 Task: Clear the cached images from last hour.
Action: Mouse moved to (1397, 42)
Screenshot: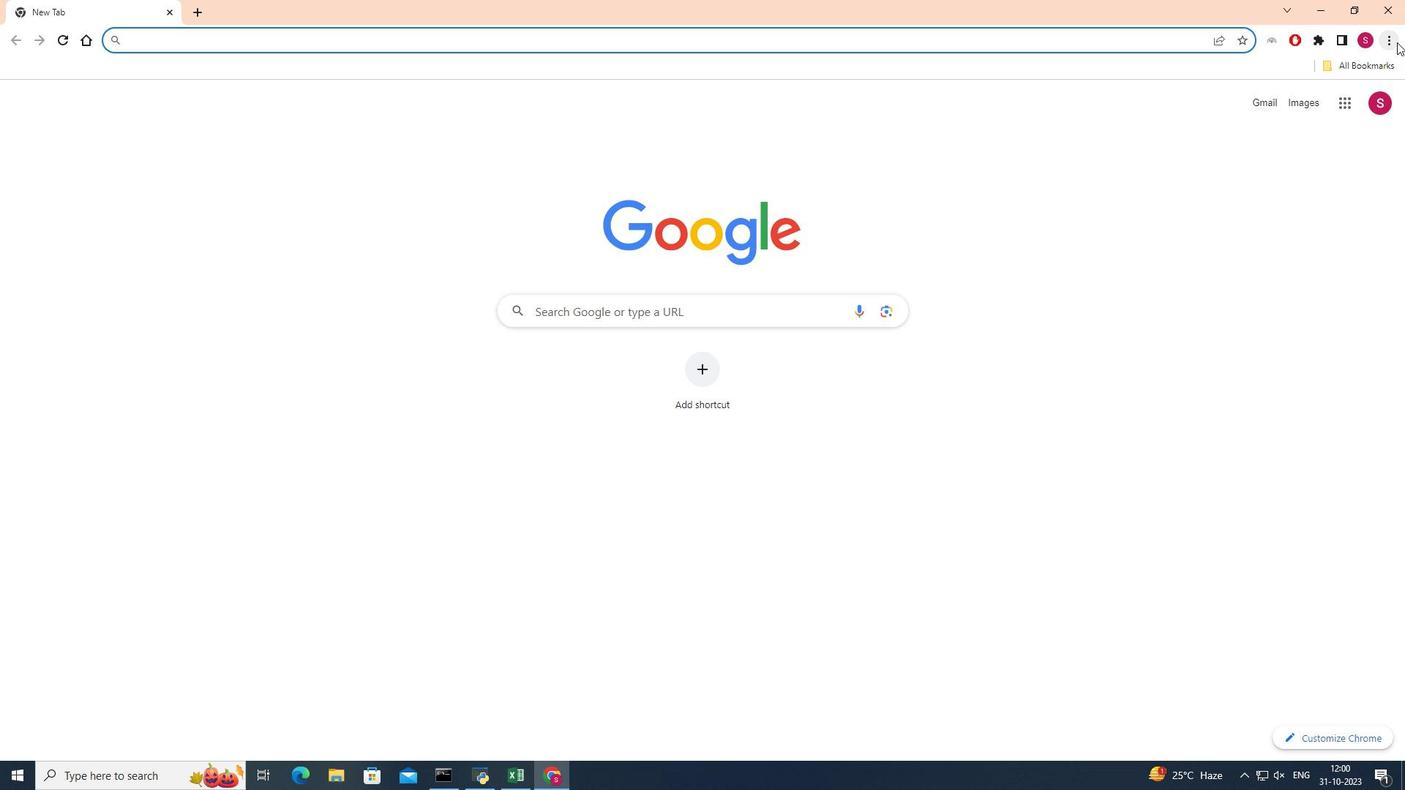 
Action: Mouse pressed left at (1397, 42)
Screenshot: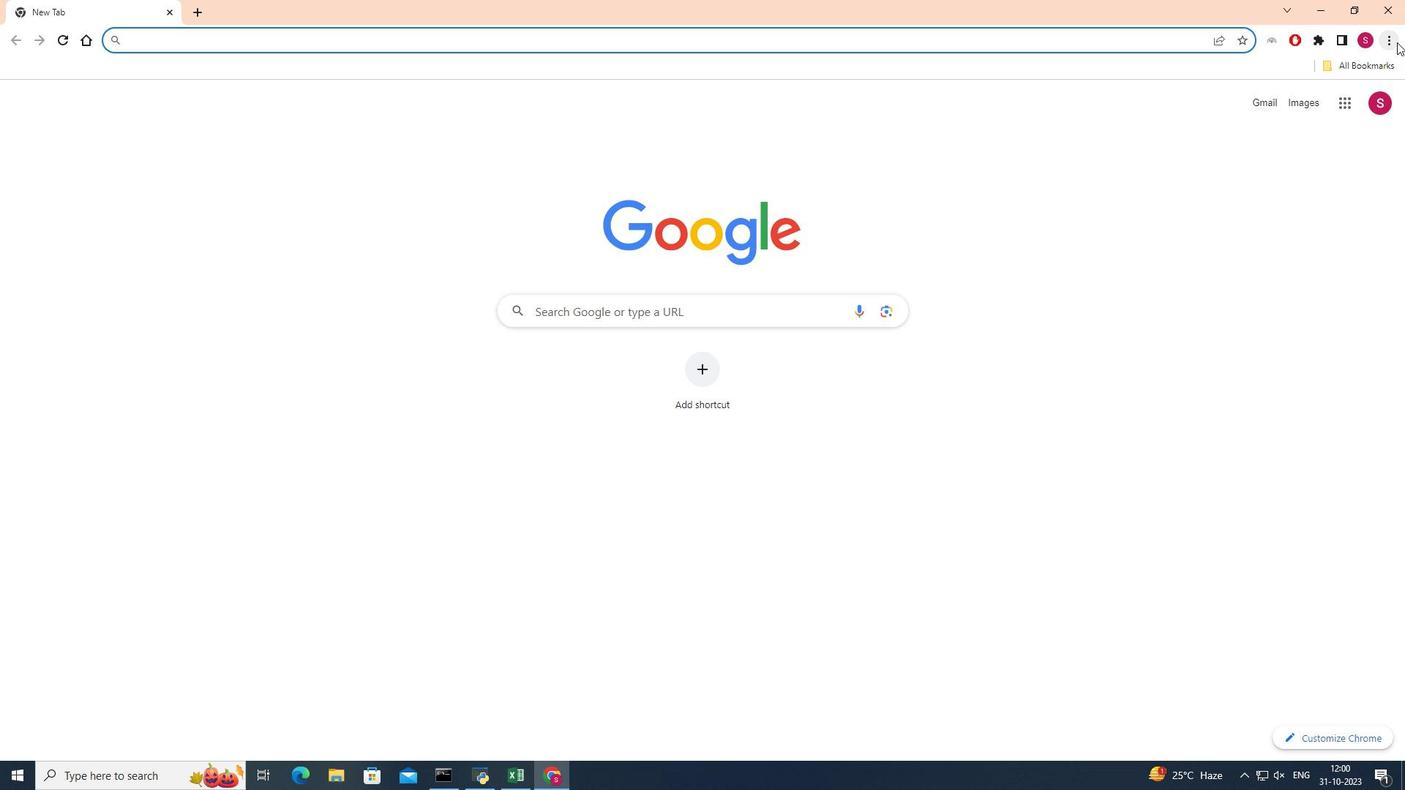 
Action: Mouse moved to (1241, 111)
Screenshot: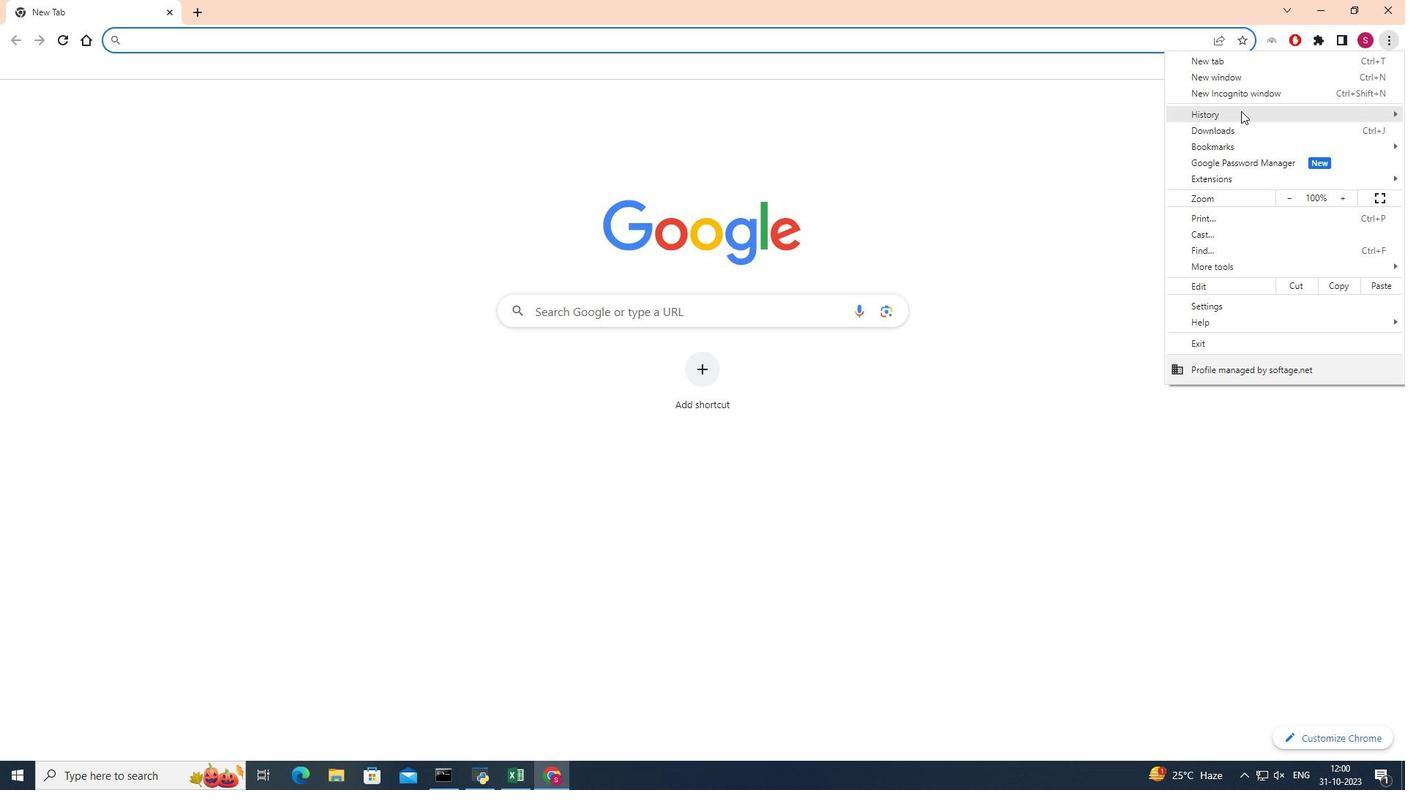 
Action: Mouse pressed left at (1241, 111)
Screenshot: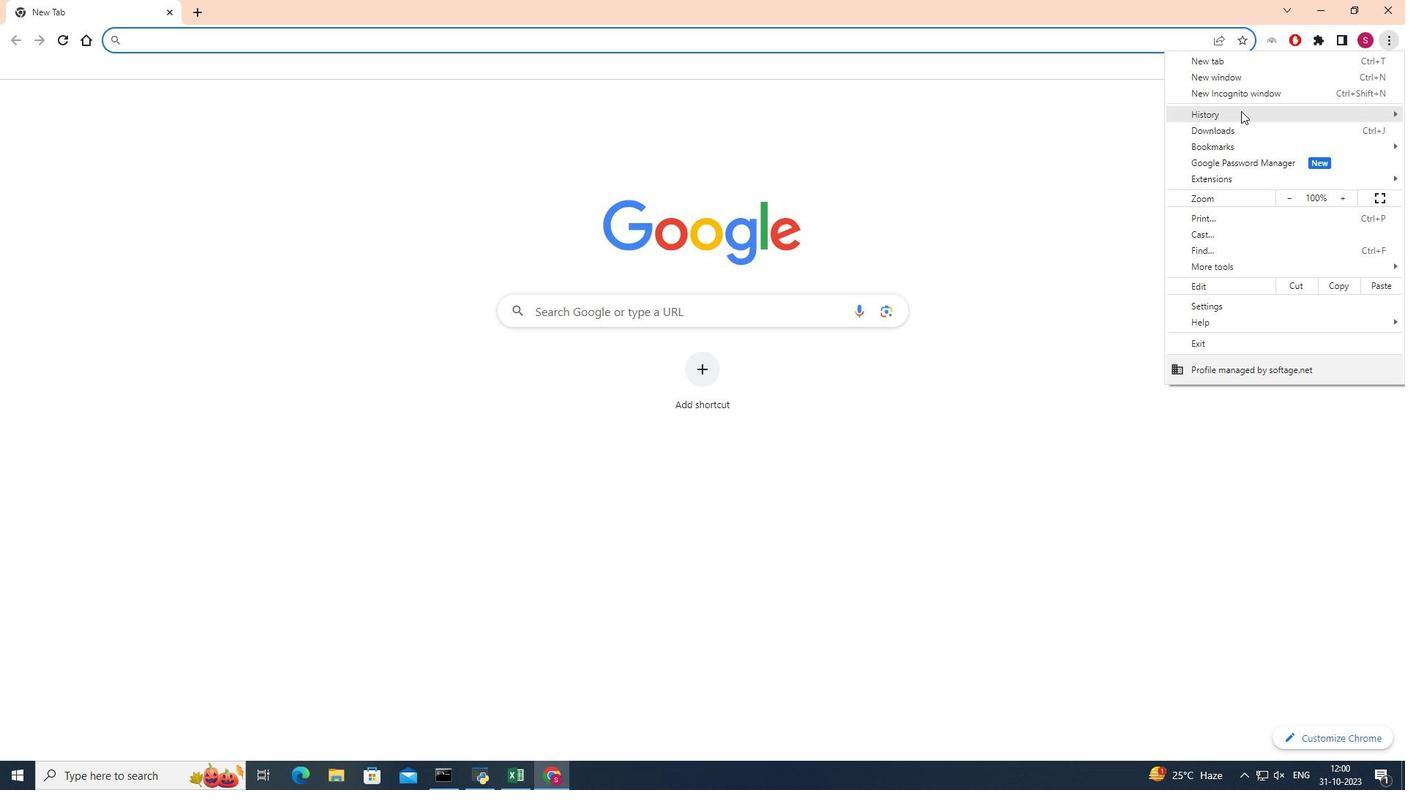 
Action: Mouse moved to (1019, 113)
Screenshot: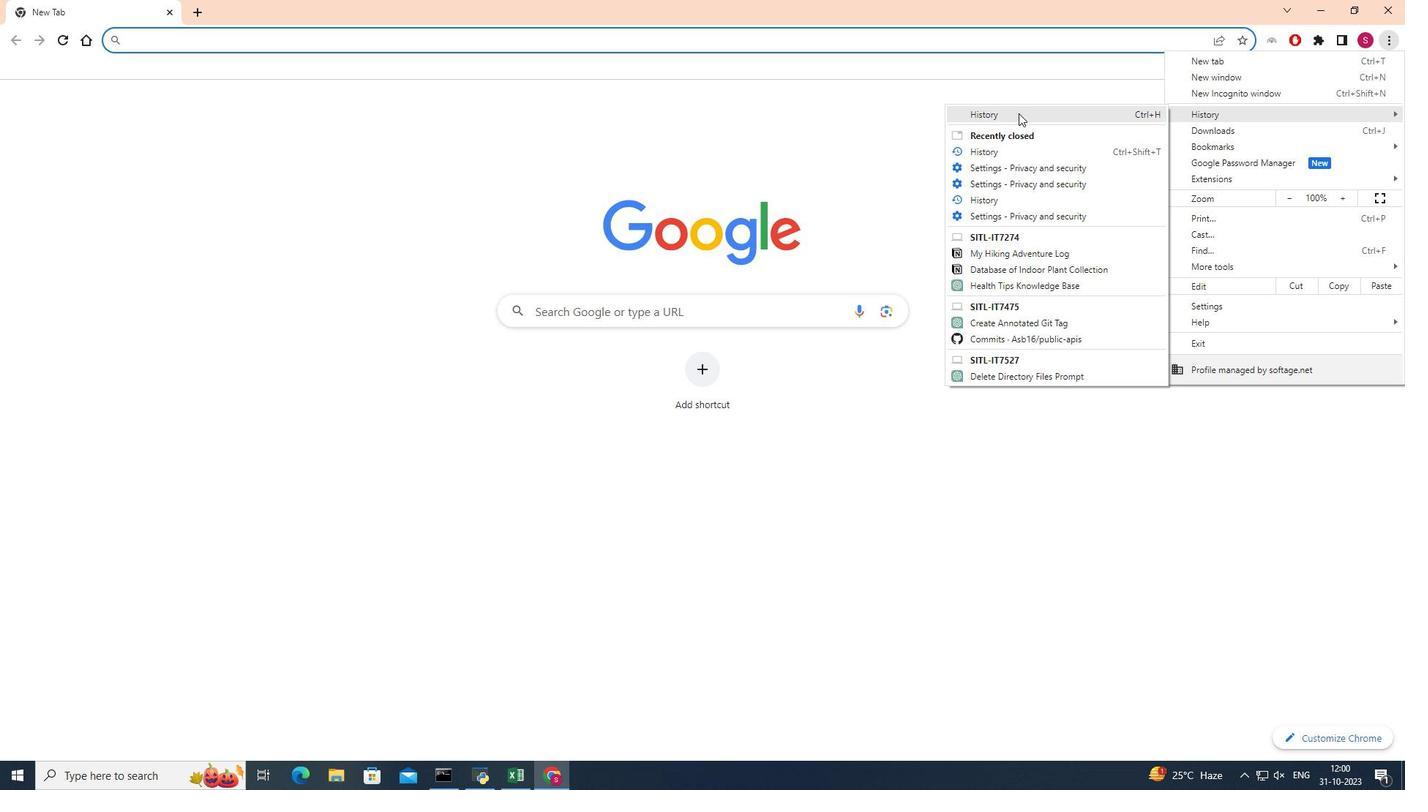 
Action: Mouse pressed left at (1019, 113)
Screenshot: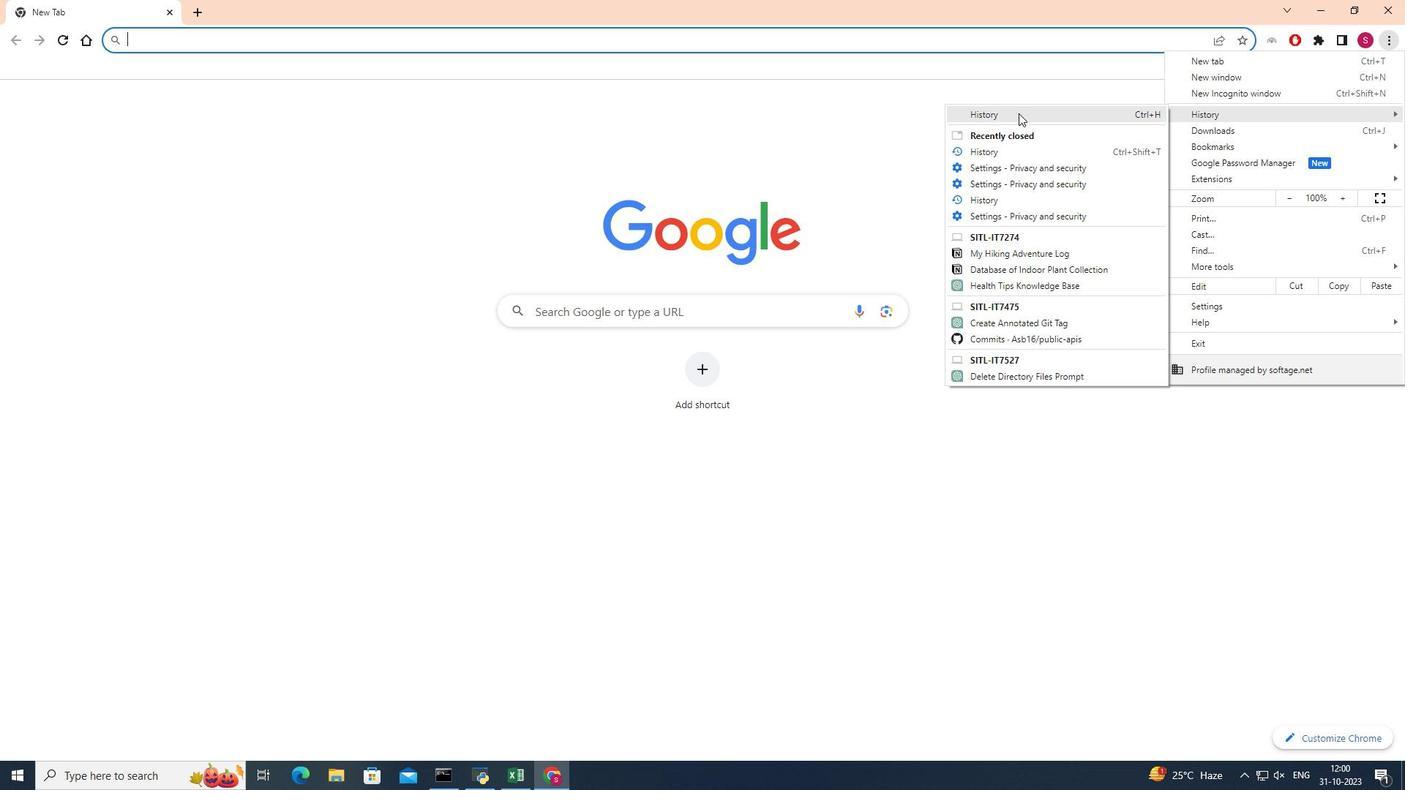 
Action: Mouse moved to (106, 178)
Screenshot: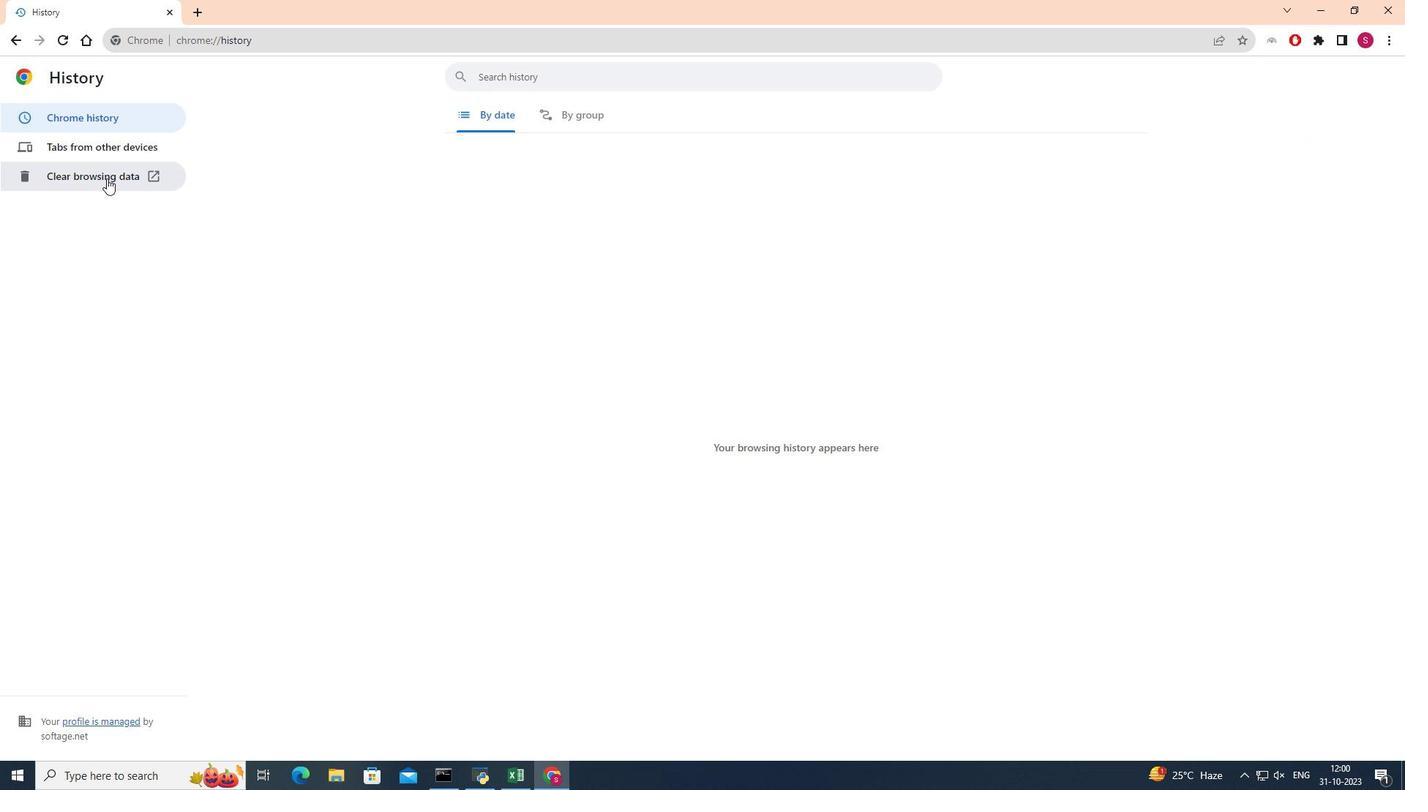 
Action: Mouse pressed left at (106, 178)
Screenshot: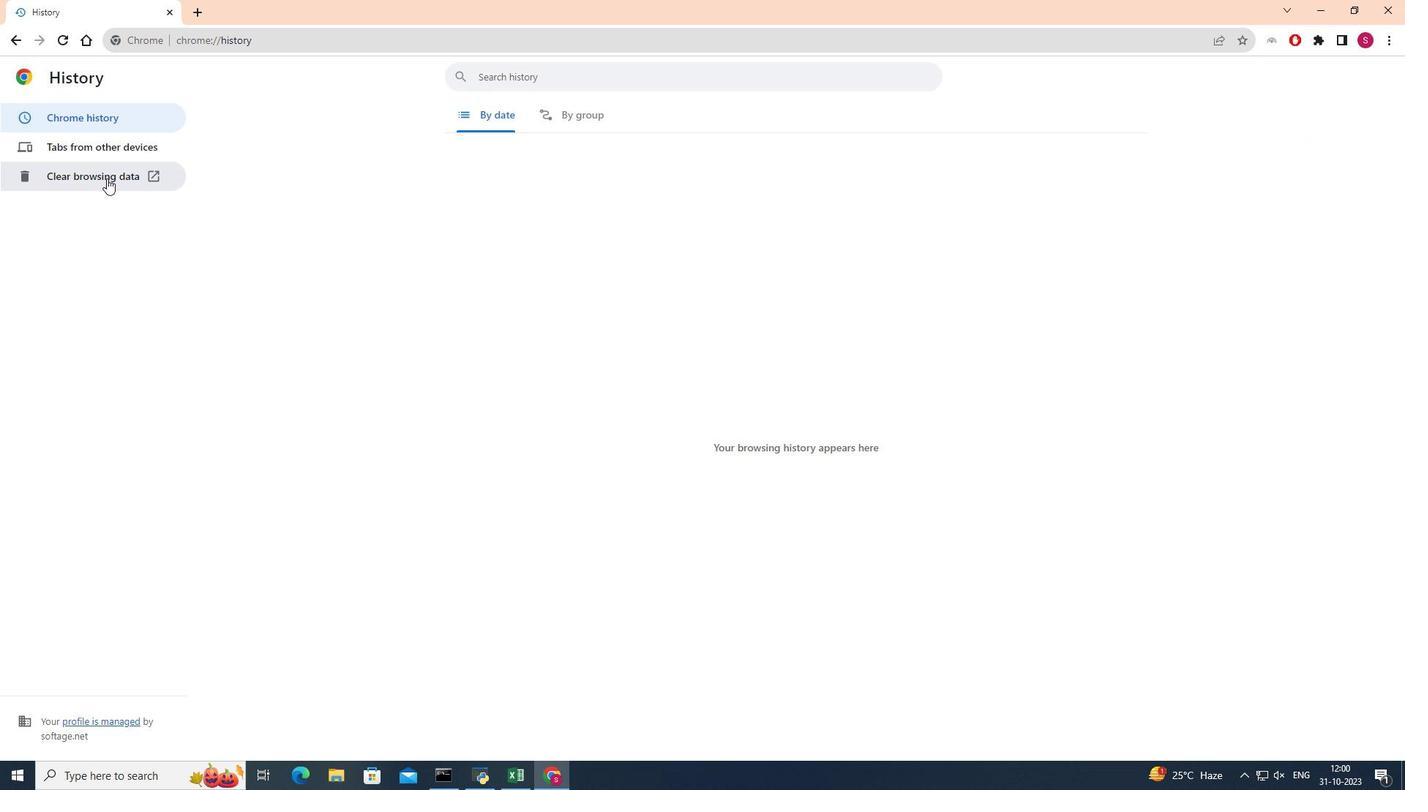 
Action: Mouse moved to (727, 268)
Screenshot: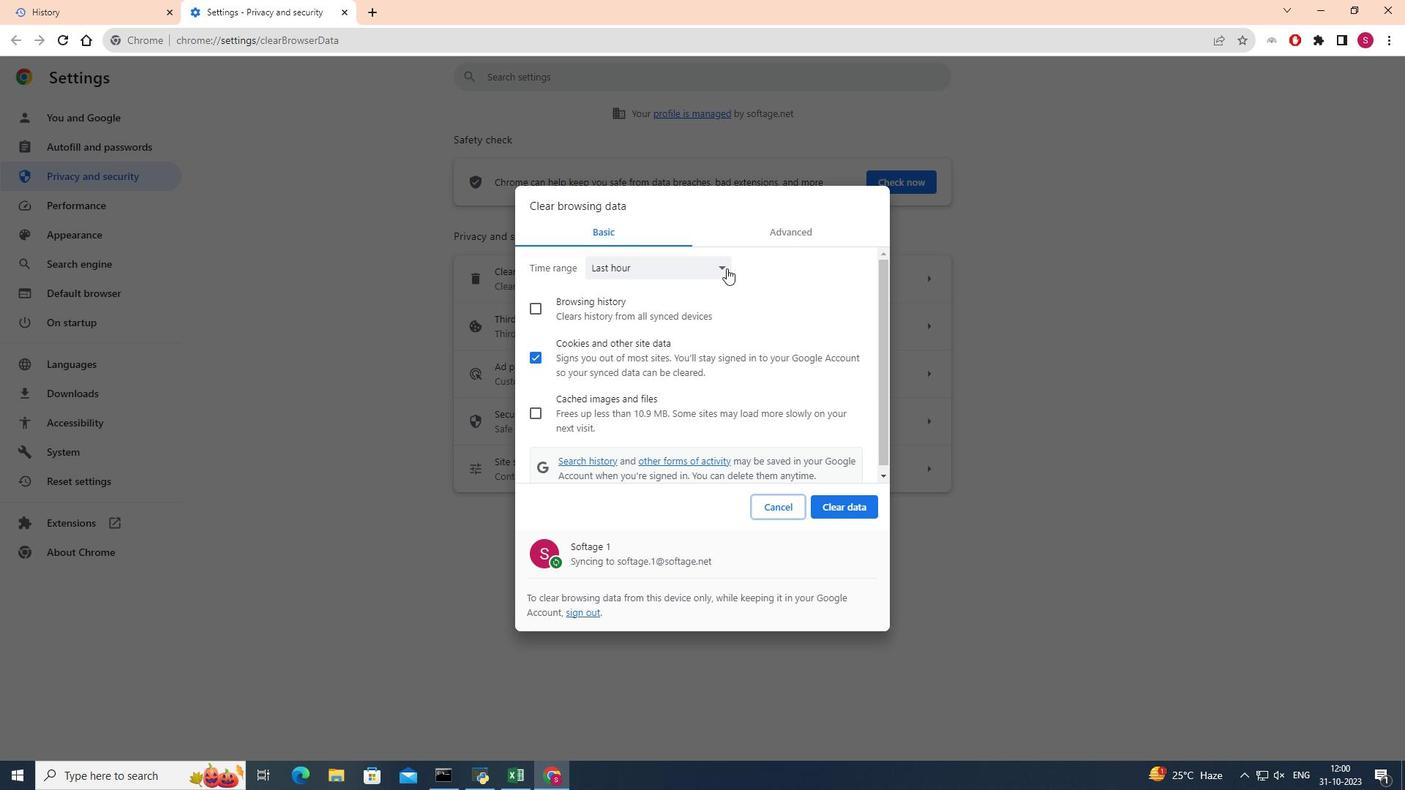 
Action: Mouse pressed left at (727, 268)
Screenshot: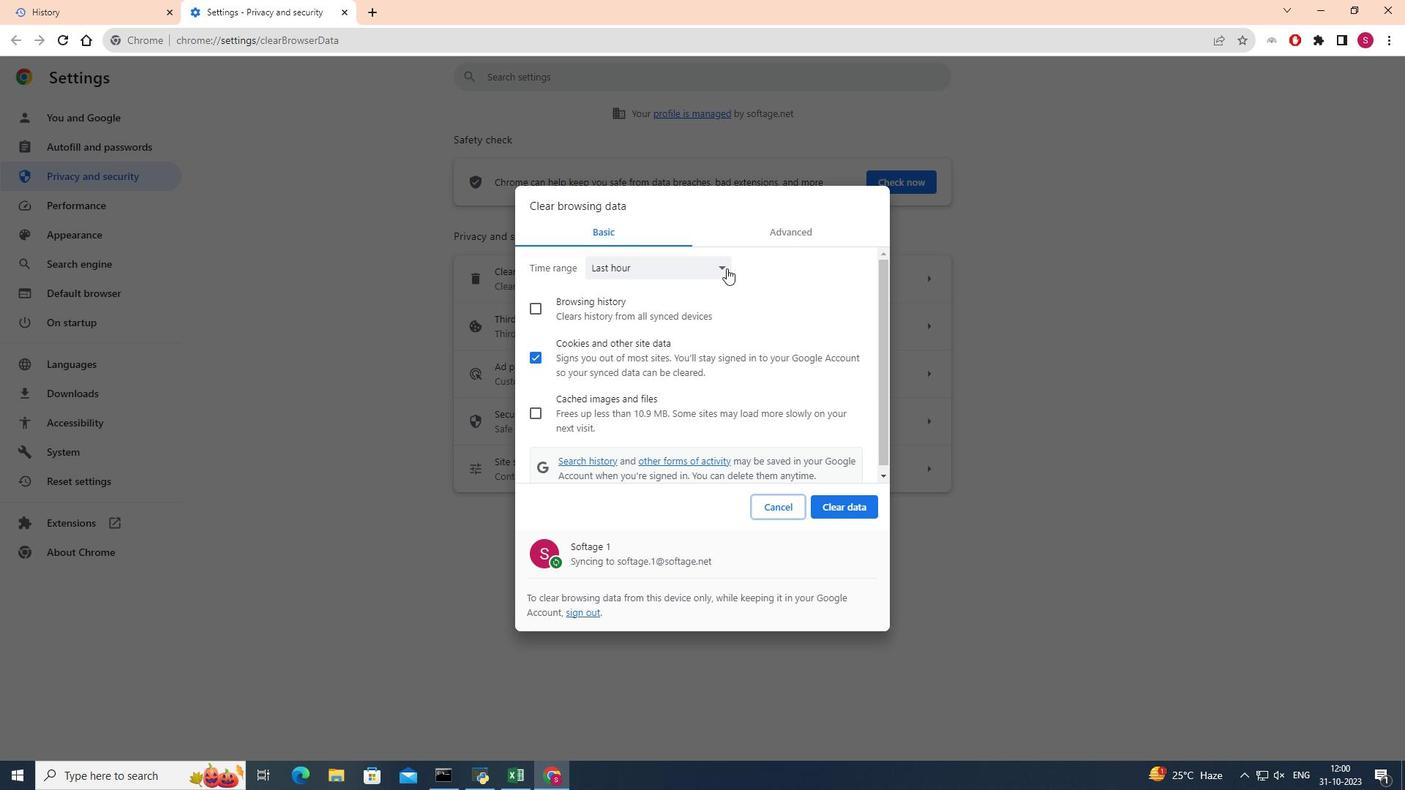 
Action: Mouse moved to (652, 284)
Screenshot: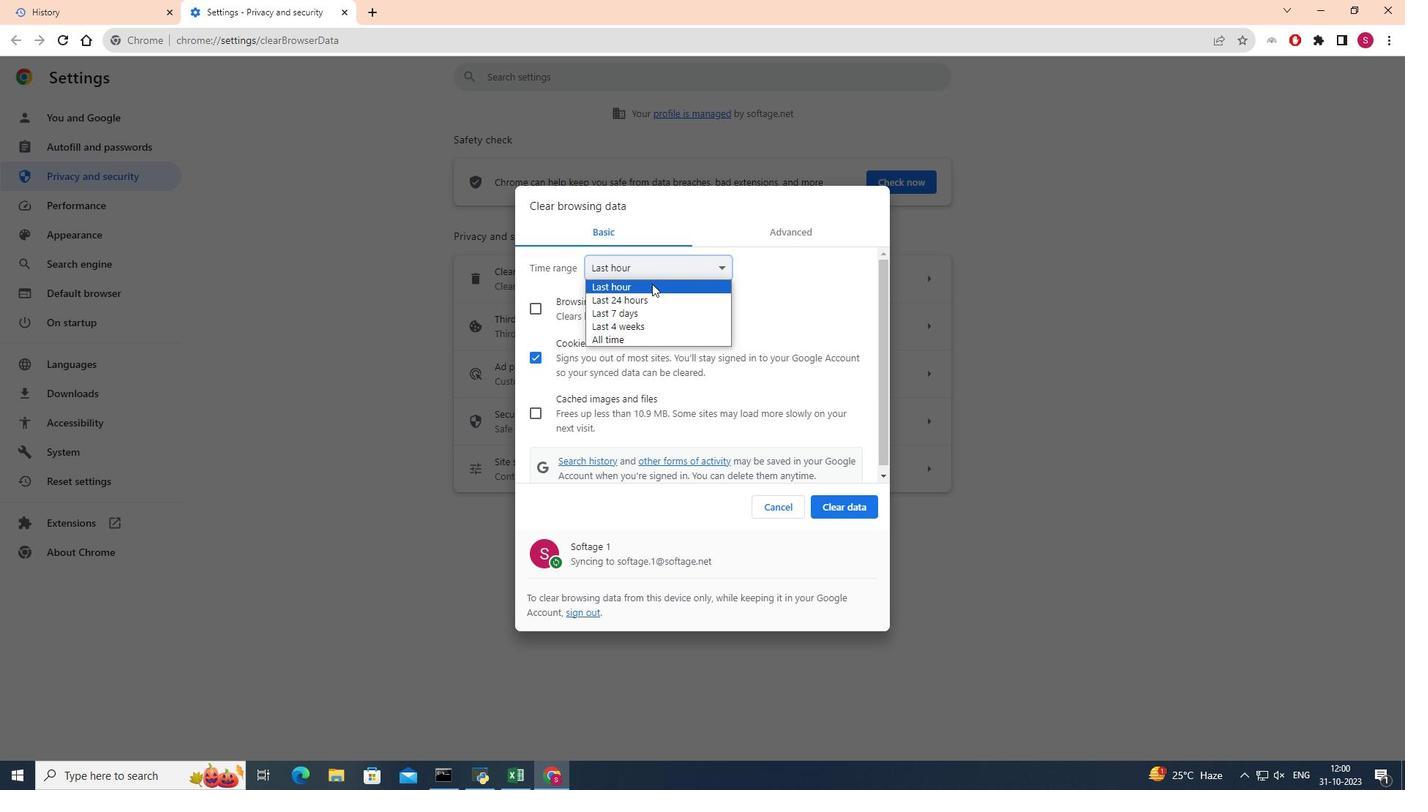 
Action: Mouse pressed left at (652, 284)
Screenshot: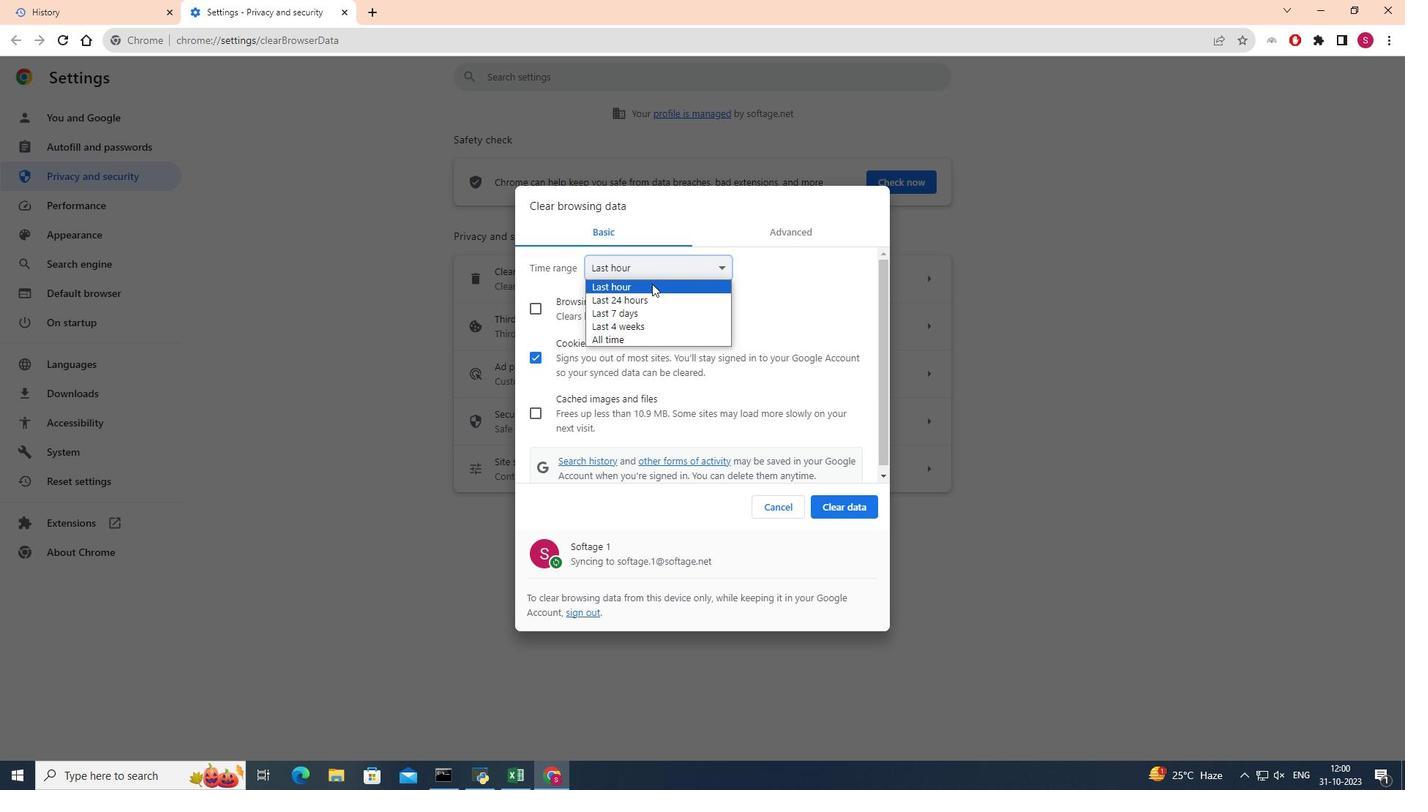 
Action: Mouse moved to (537, 356)
Screenshot: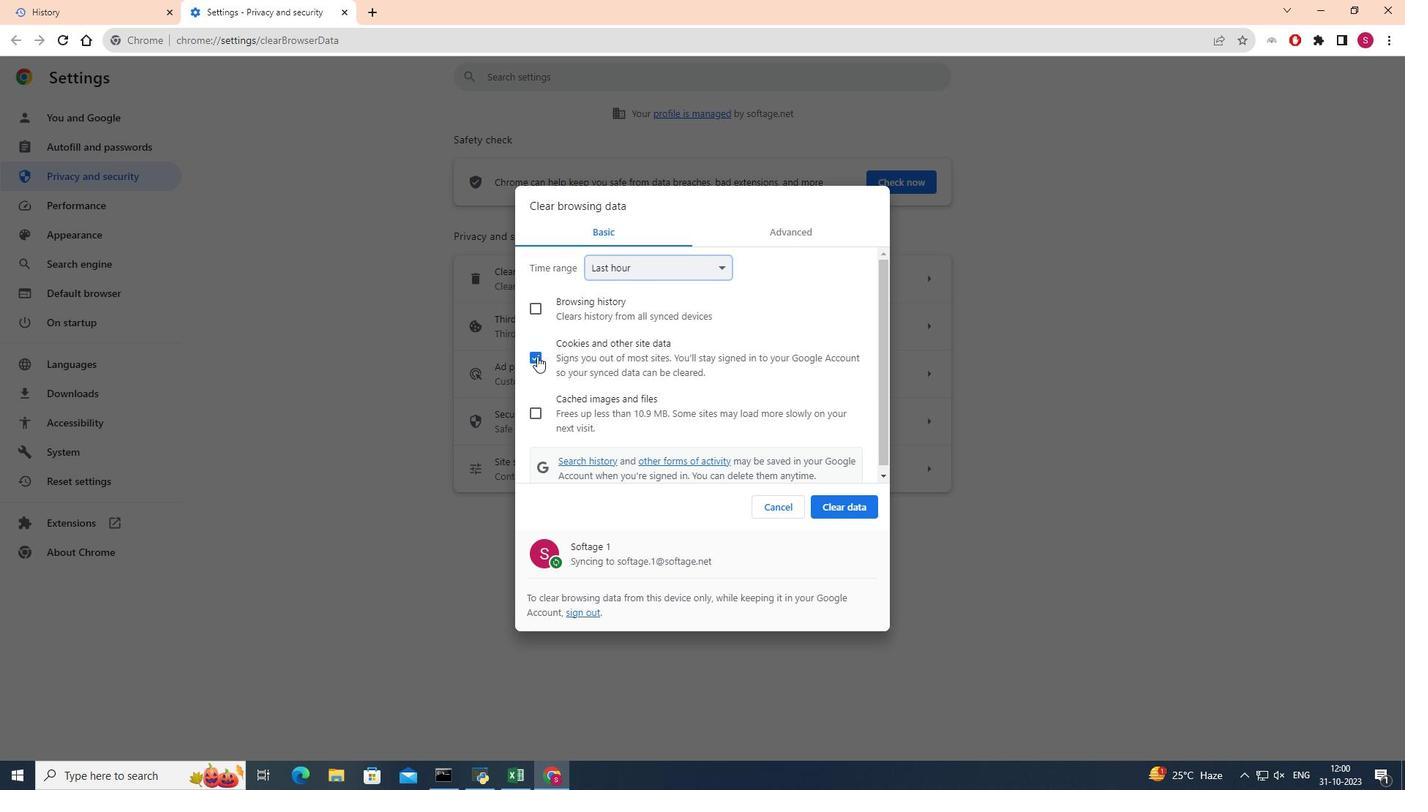 
Action: Mouse pressed left at (537, 356)
Screenshot: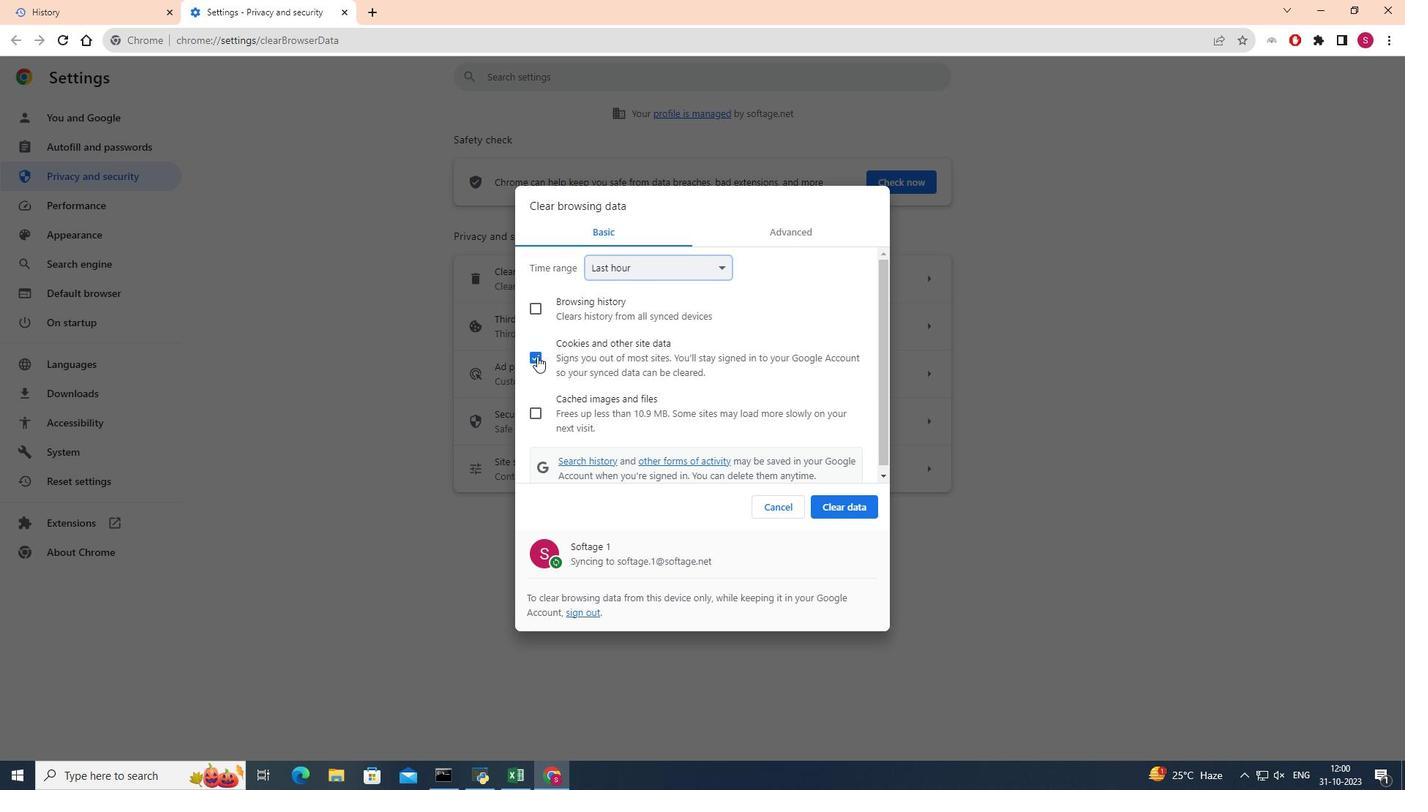 
Action: Mouse moved to (535, 412)
Screenshot: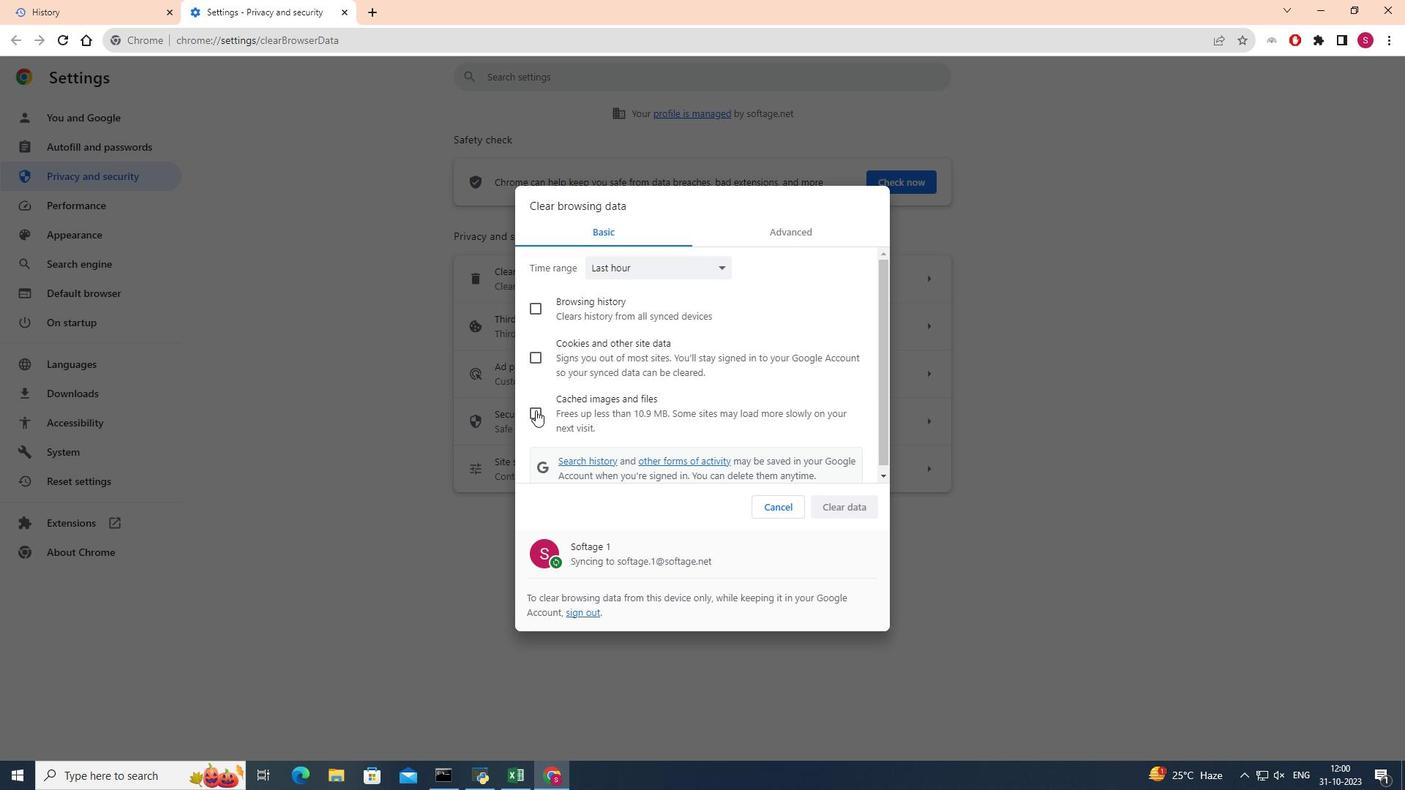 
Action: Mouse pressed left at (535, 412)
Screenshot: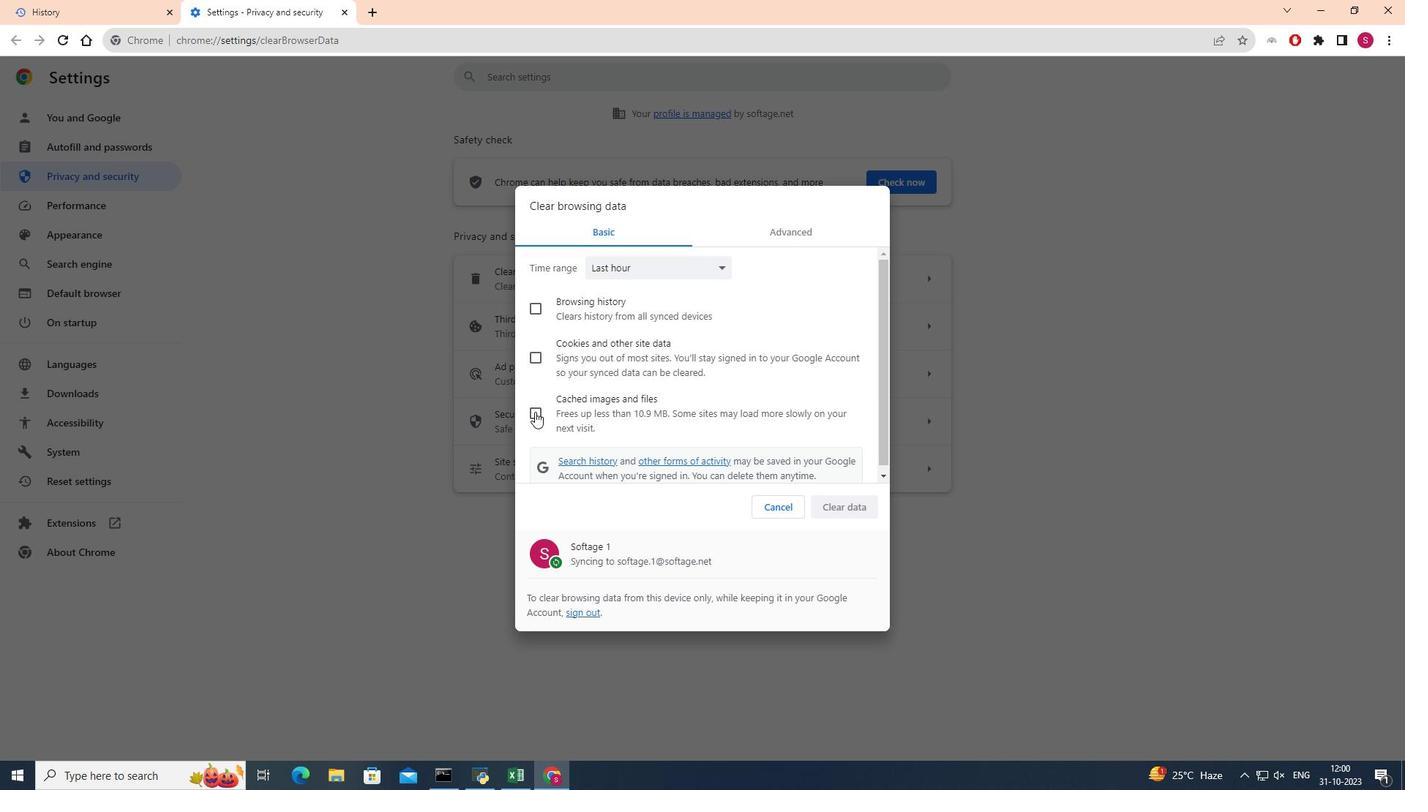 
Action: Mouse moved to (849, 509)
Screenshot: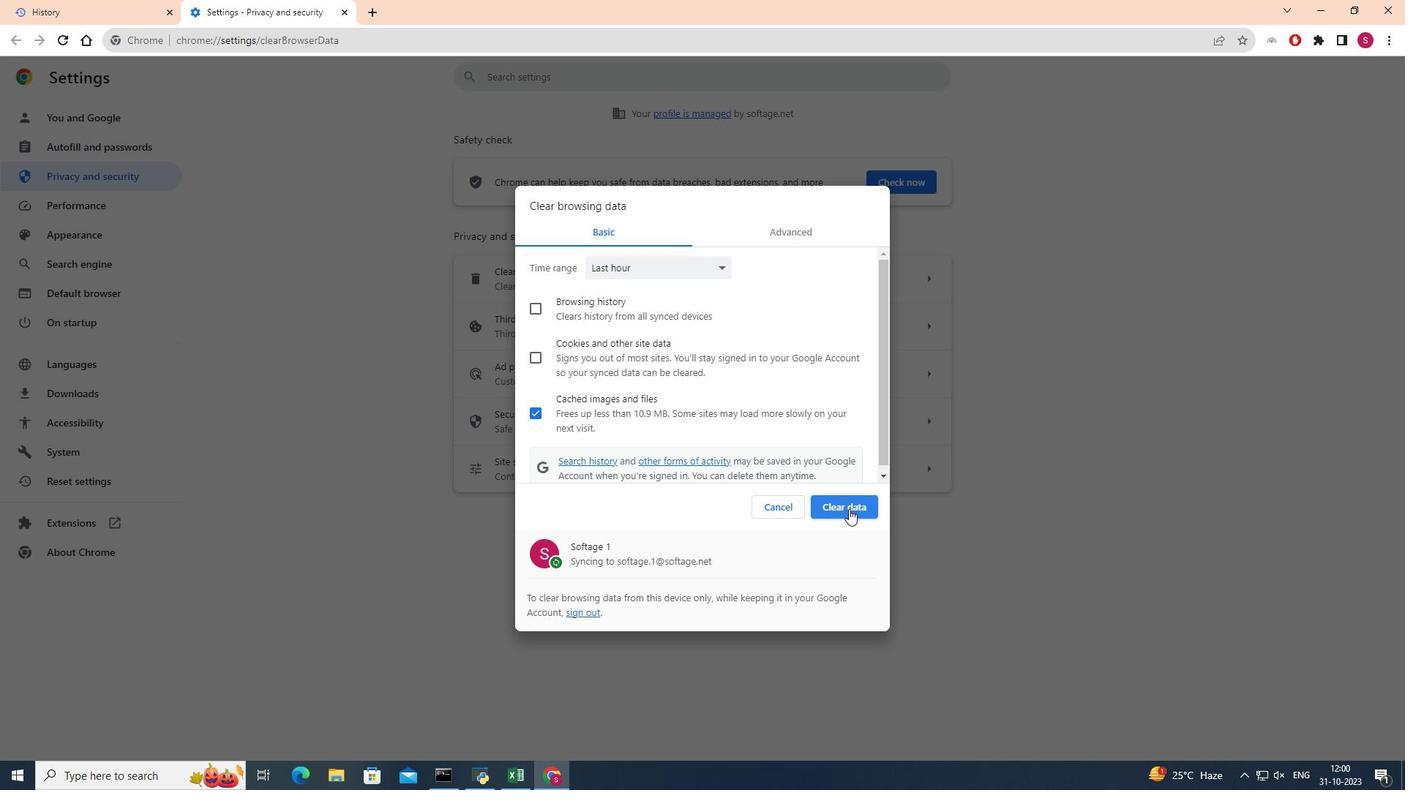 
Action: Mouse pressed left at (849, 509)
Screenshot: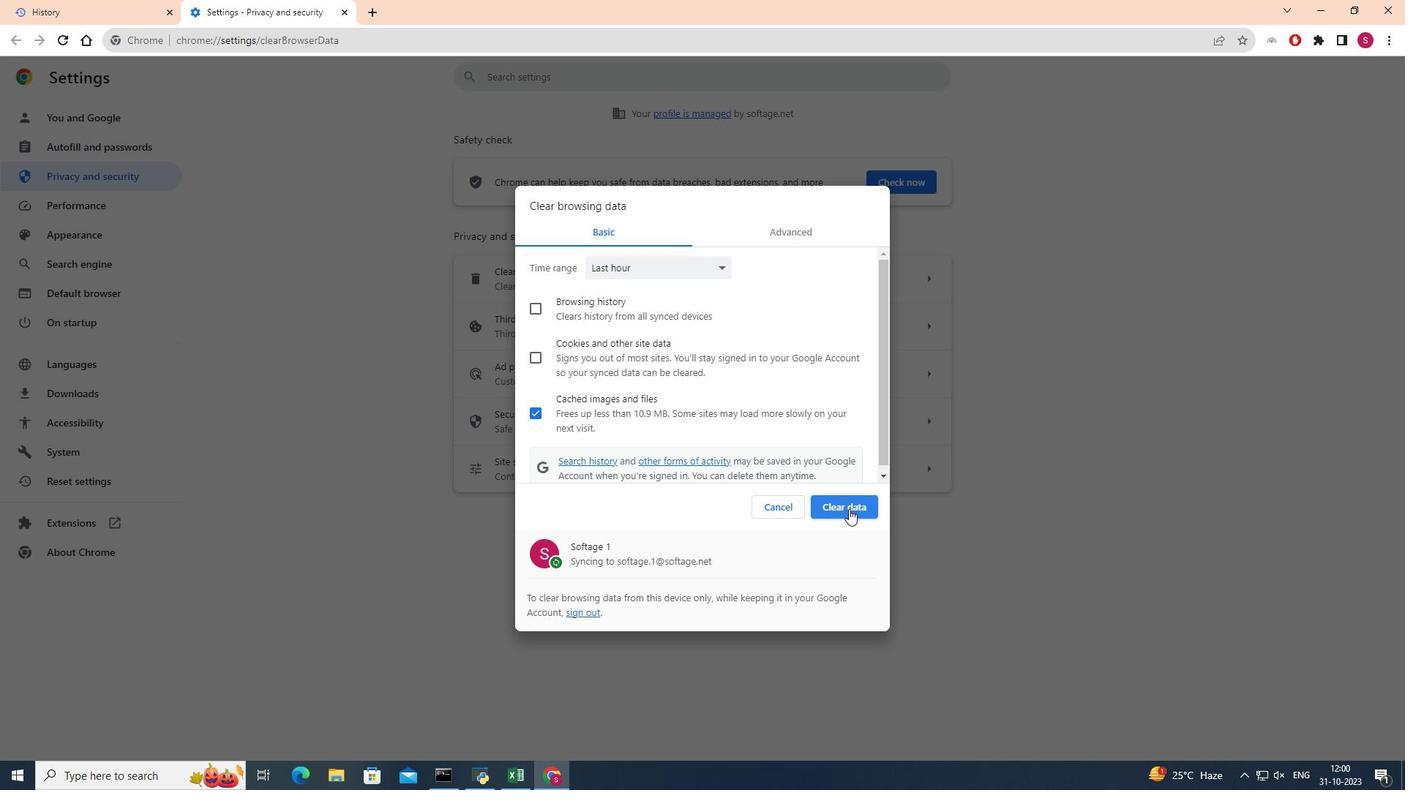 
Action: Mouse moved to (1142, 451)
Screenshot: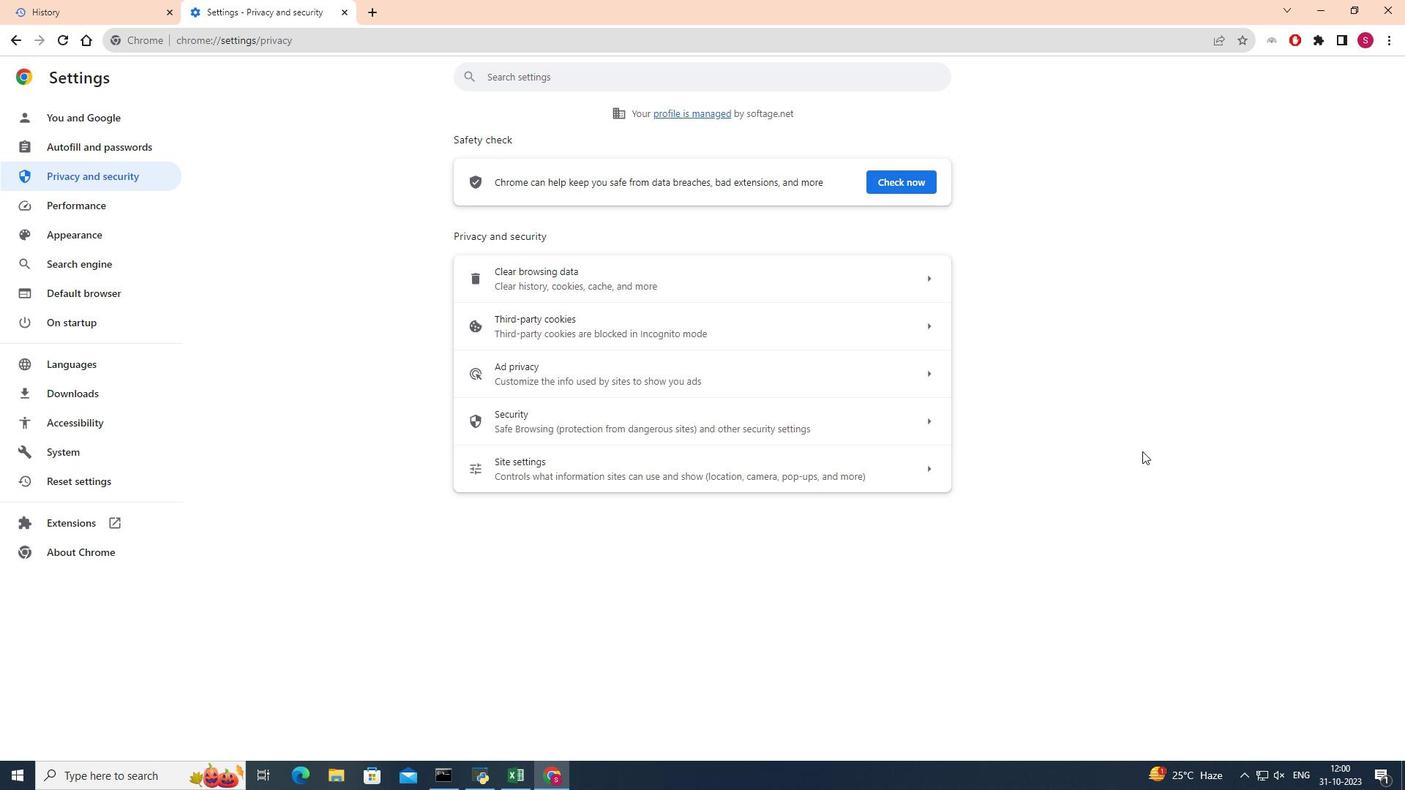 
